Task: Change text font to arial.
Action: Mouse moved to (808, 281)
Screenshot: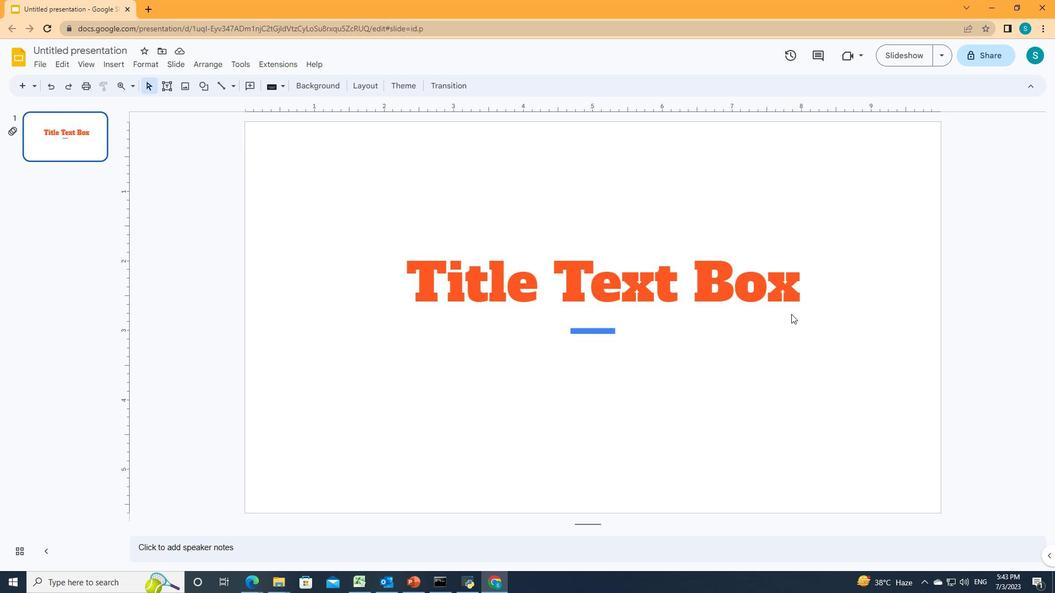 
Action: Mouse pressed left at (808, 281)
Screenshot: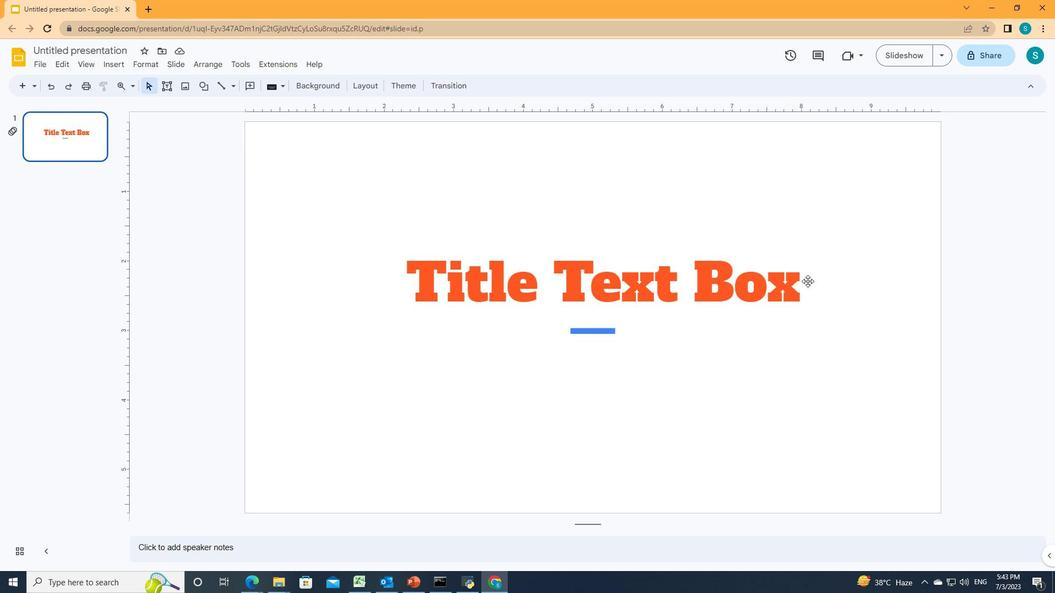 
Action: Mouse pressed left at (808, 281)
Screenshot: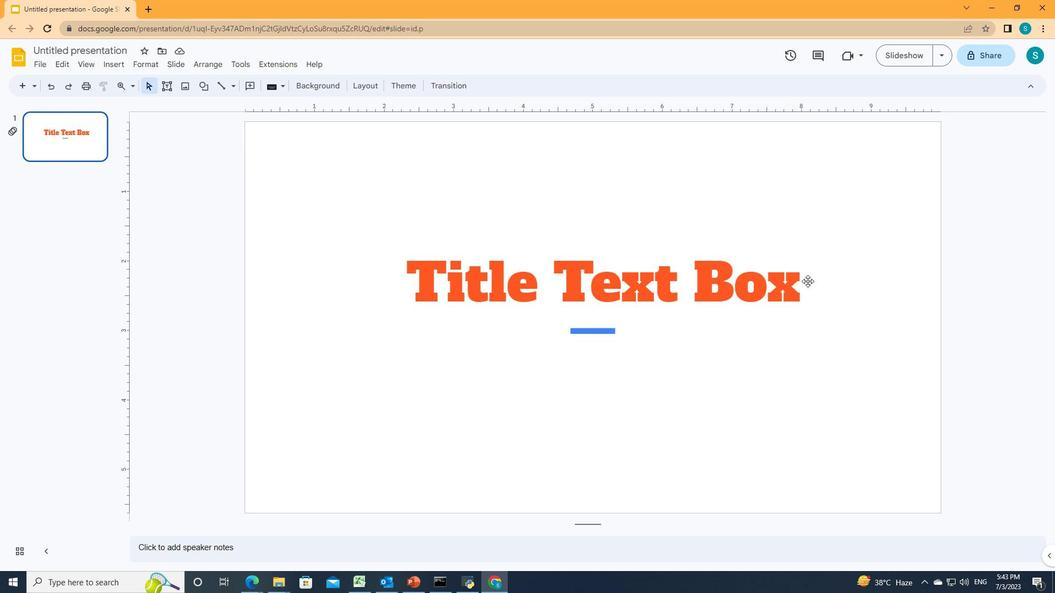 
Action: Mouse pressed left at (808, 281)
Screenshot: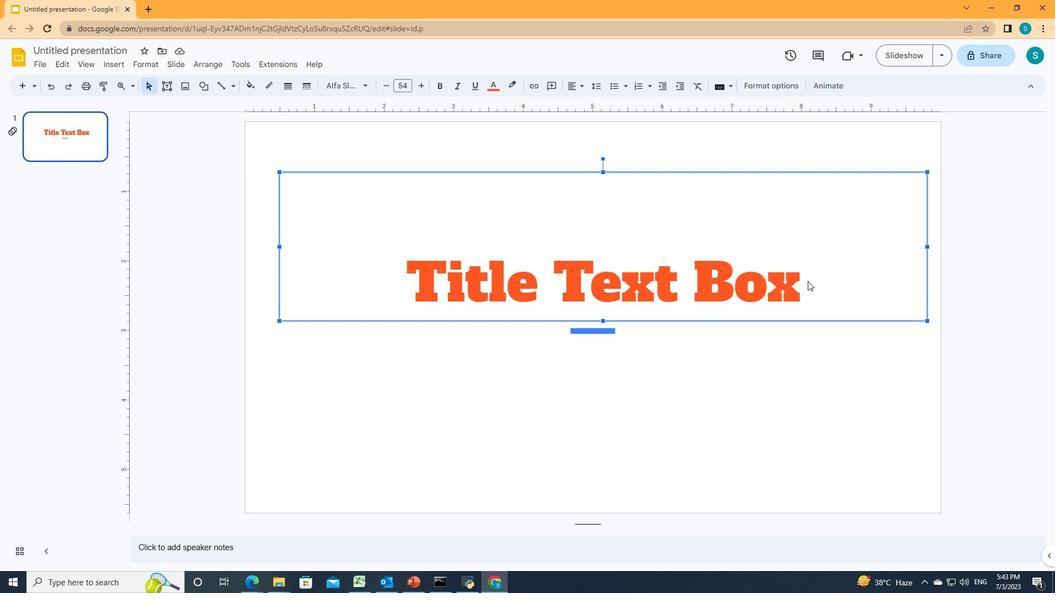 
Action: Mouse pressed left at (808, 281)
Screenshot: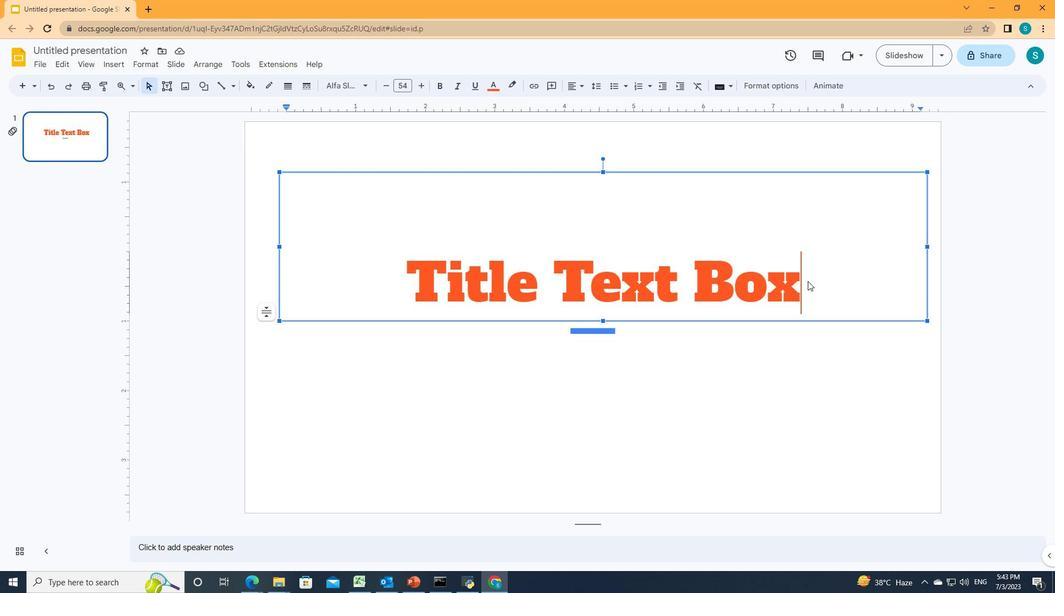 
Action: Mouse pressed left at (808, 281)
Screenshot: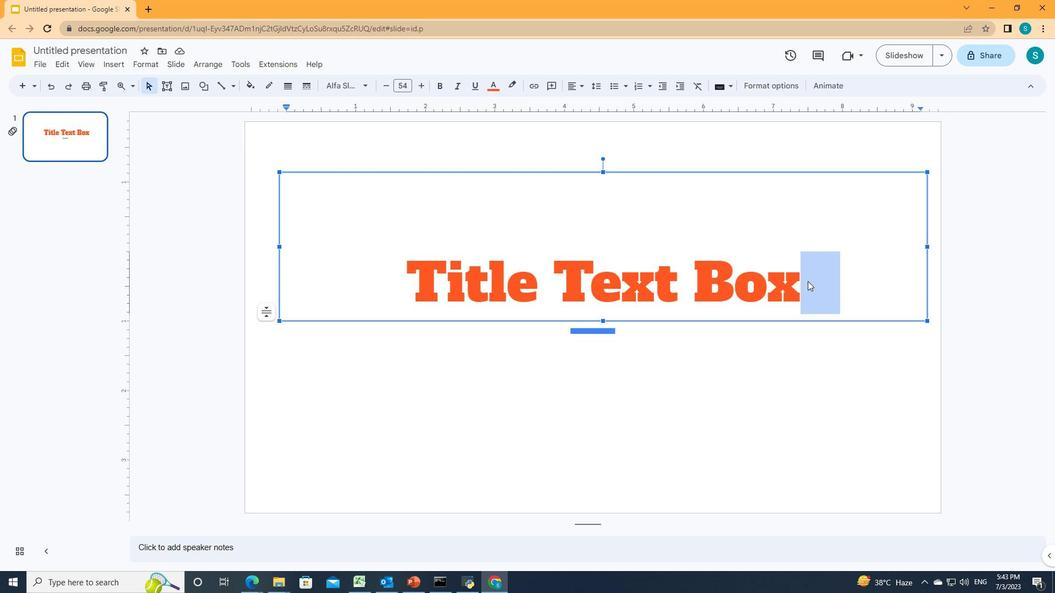 
Action: Mouse moved to (365, 84)
Screenshot: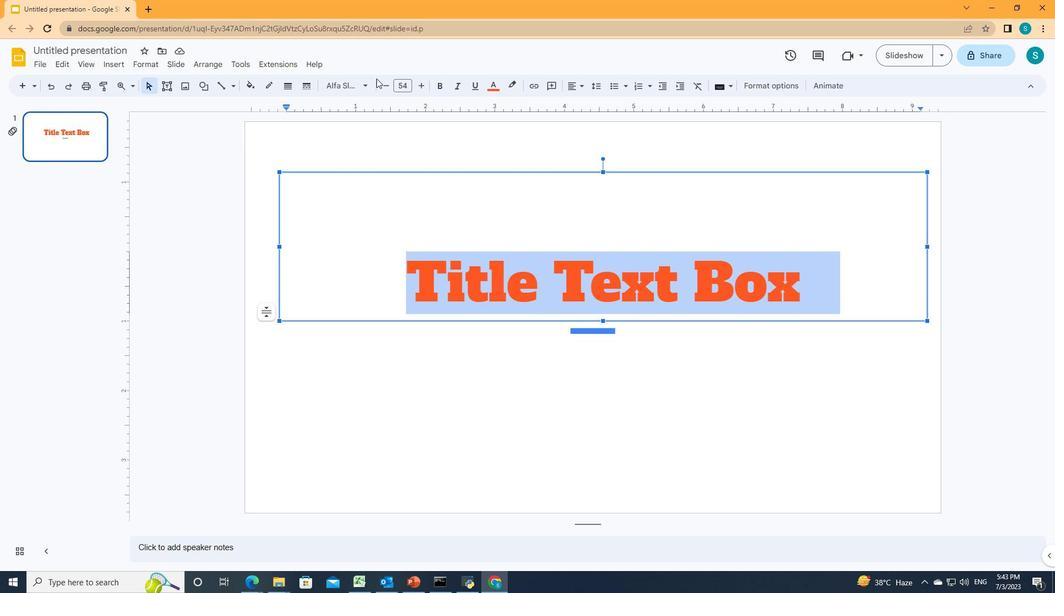 
Action: Mouse pressed left at (365, 84)
Screenshot: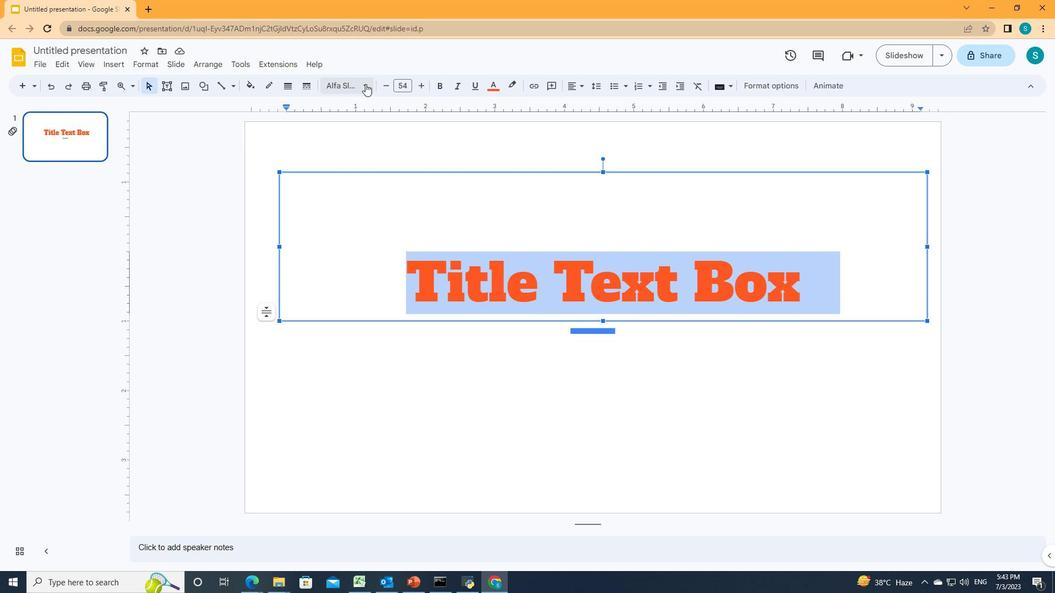 
Action: Mouse moved to (352, 183)
Screenshot: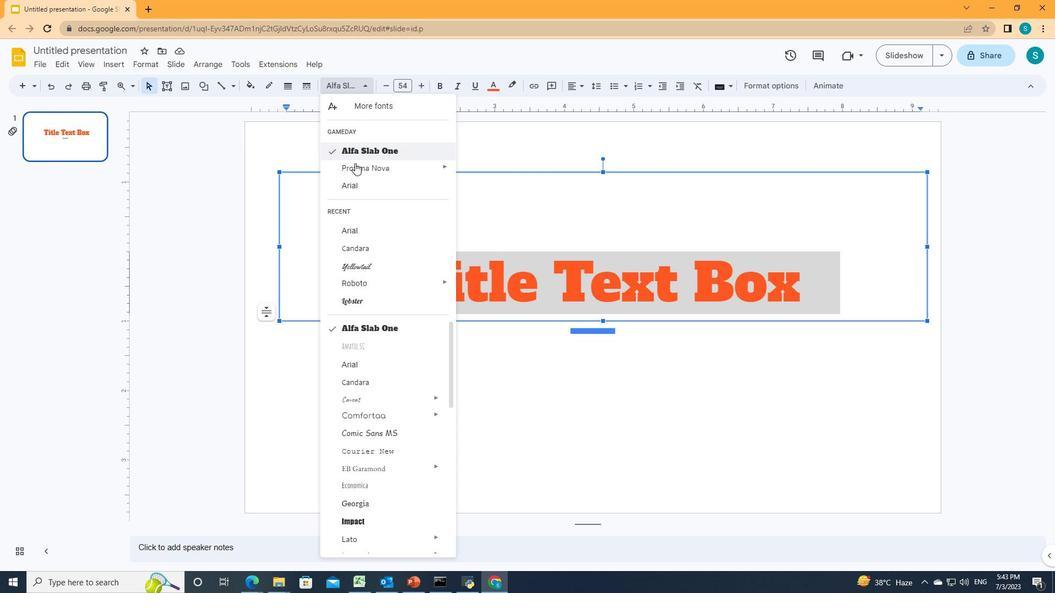 
Action: Mouse pressed left at (352, 183)
Screenshot: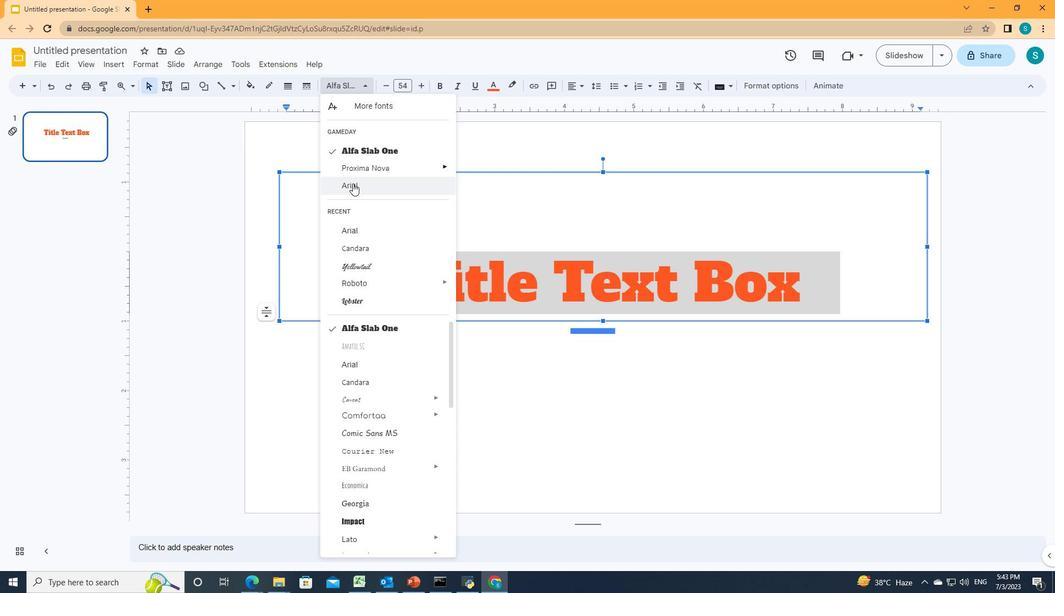 
